 Task: Add Aura Bora Lavender Cucumber, Herbal Sparkling Water to the cart.
Action: Mouse pressed left at (23, 98)
Screenshot: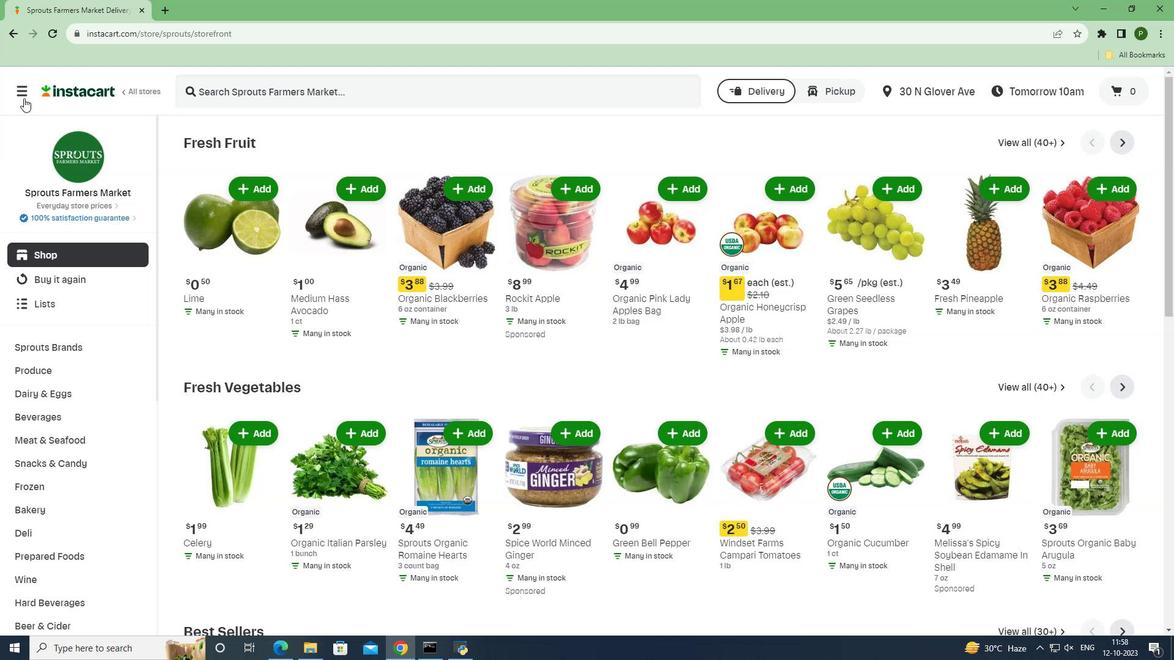 
Action: Mouse moved to (43, 326)
Screenshot: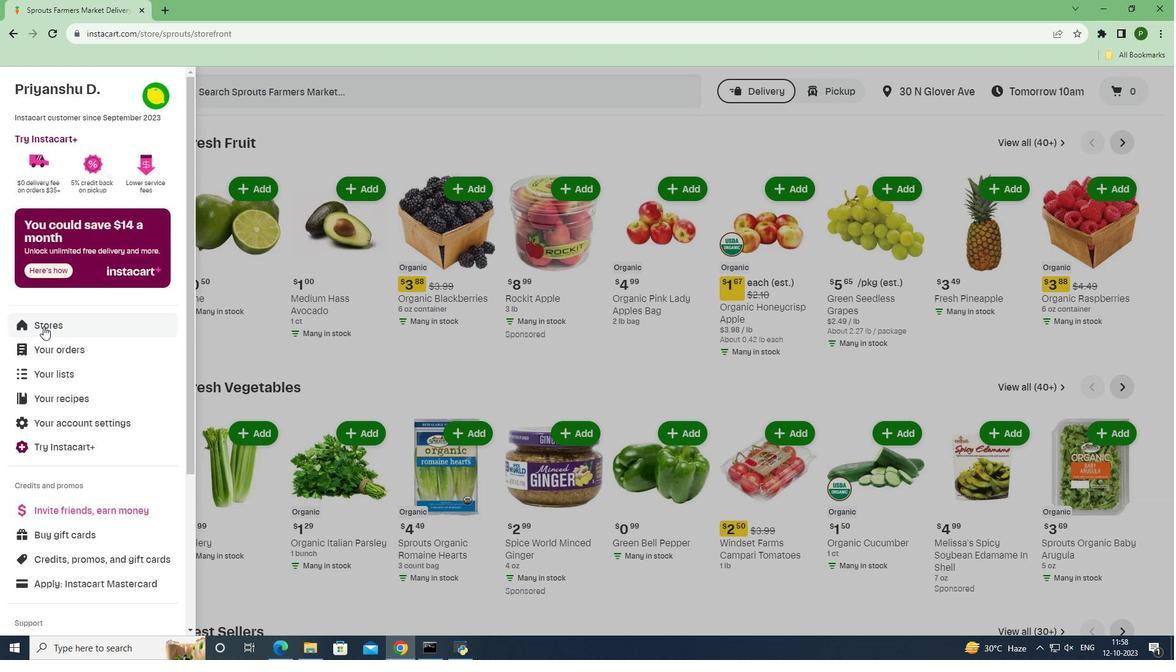
Action: Mouse pressed left at (43, 326)
Screenshot: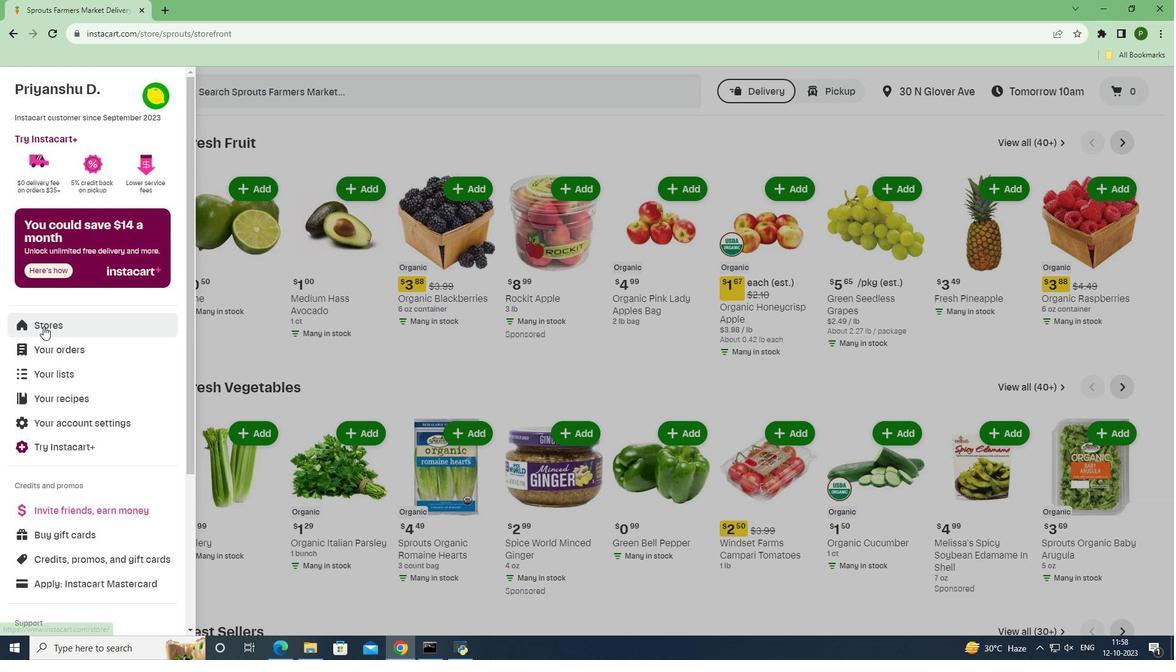 
Action: Mouse moved to (286, 138)
Screenshot: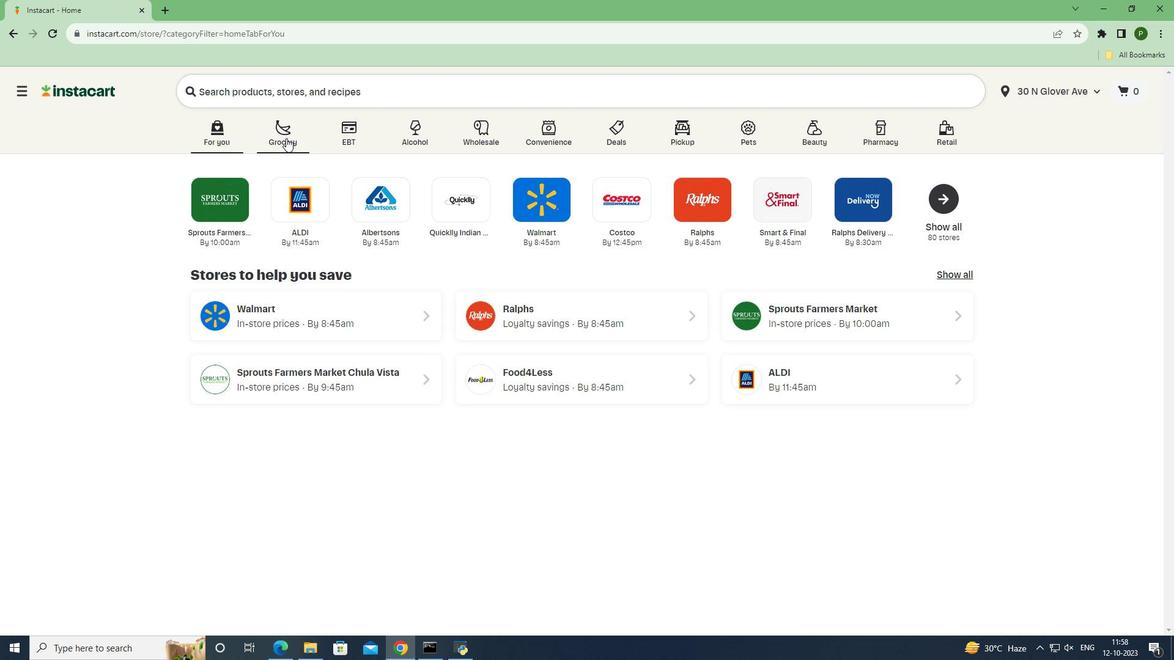 
Action: Mouse pressed left at (286, 138)
Screenshot: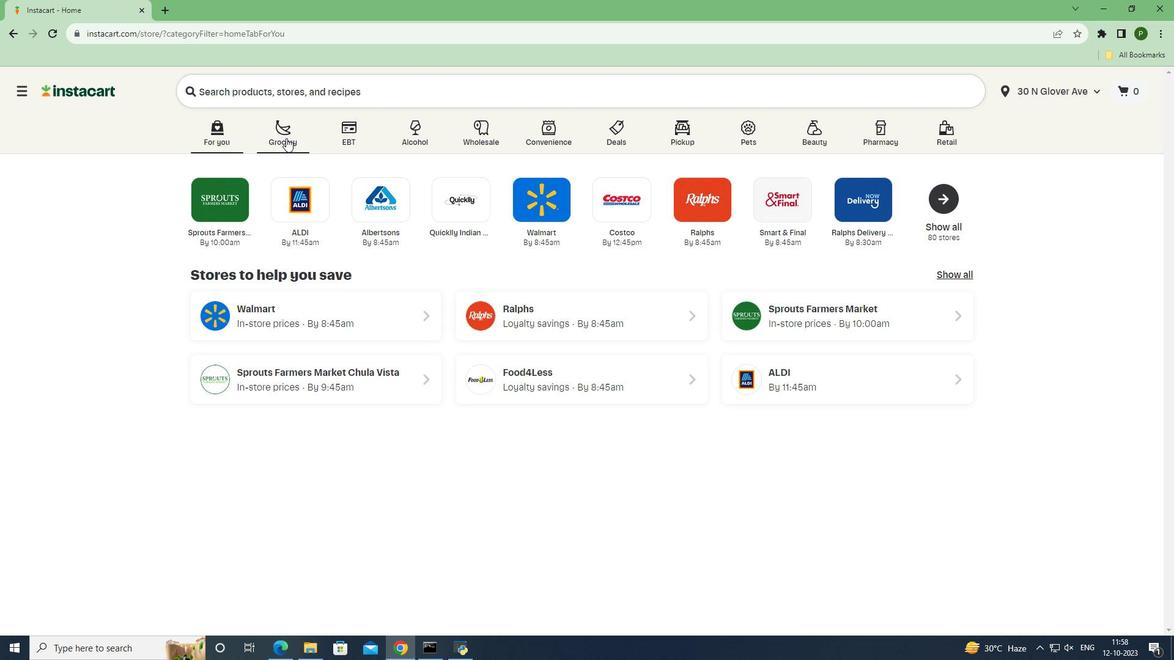 
Action: Mouse moved to (506, 285)
Screenshot: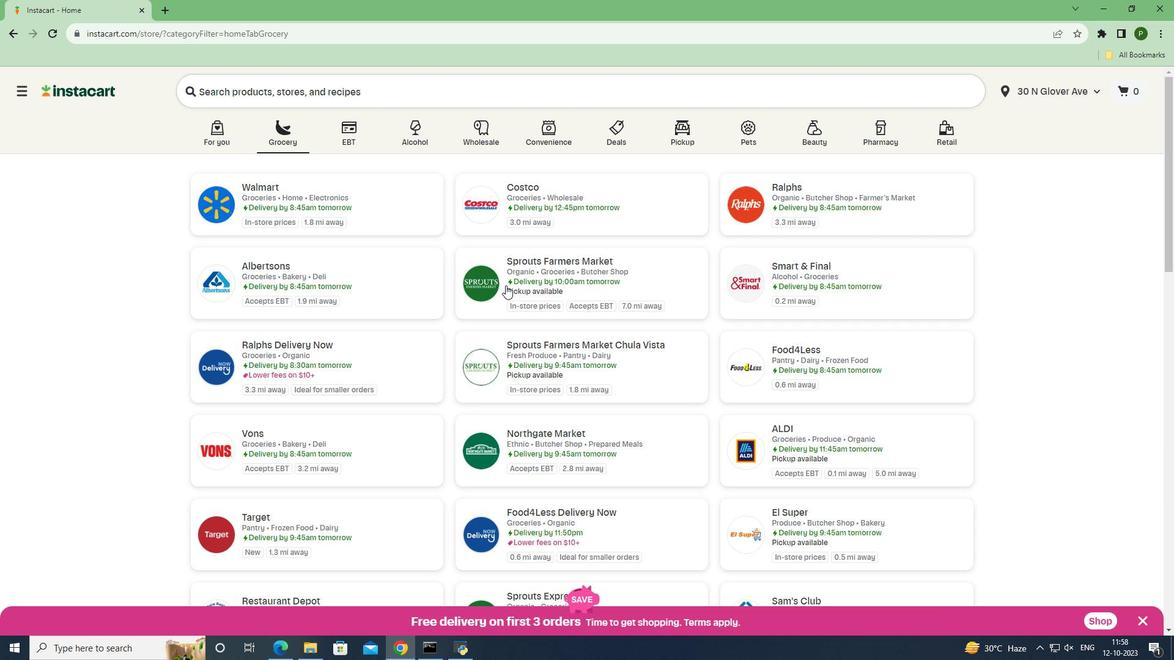 
Action: Mouse pressed left at (506, 285)
Screenshot: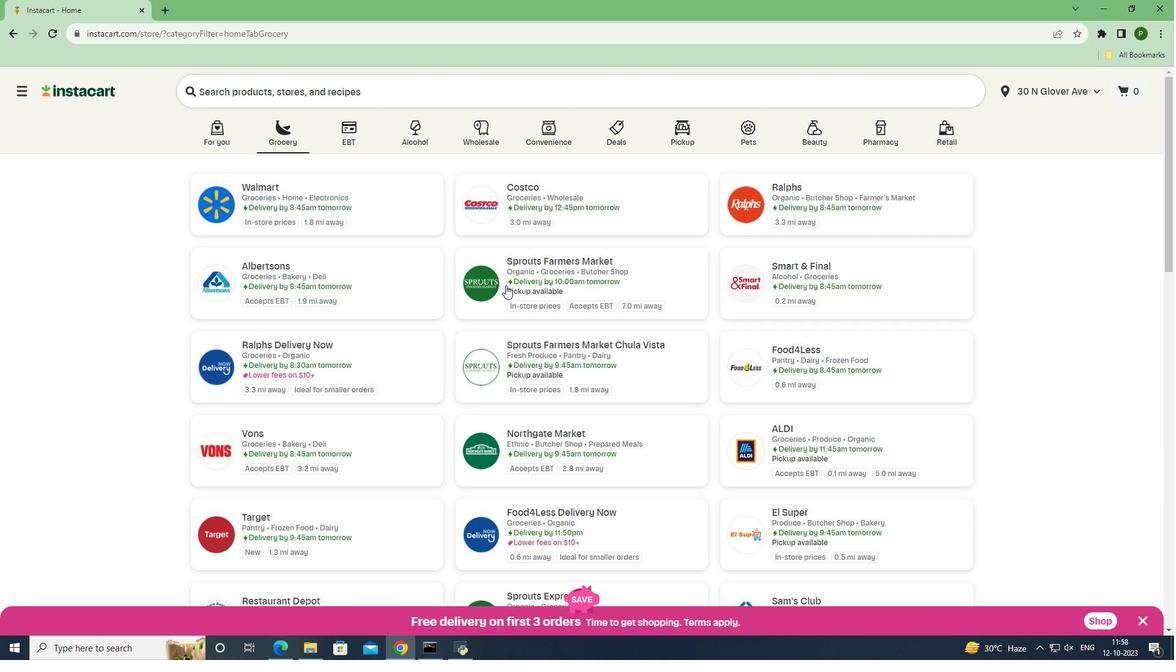 
Action: Mouse moved to (56, 416)
Screenshot: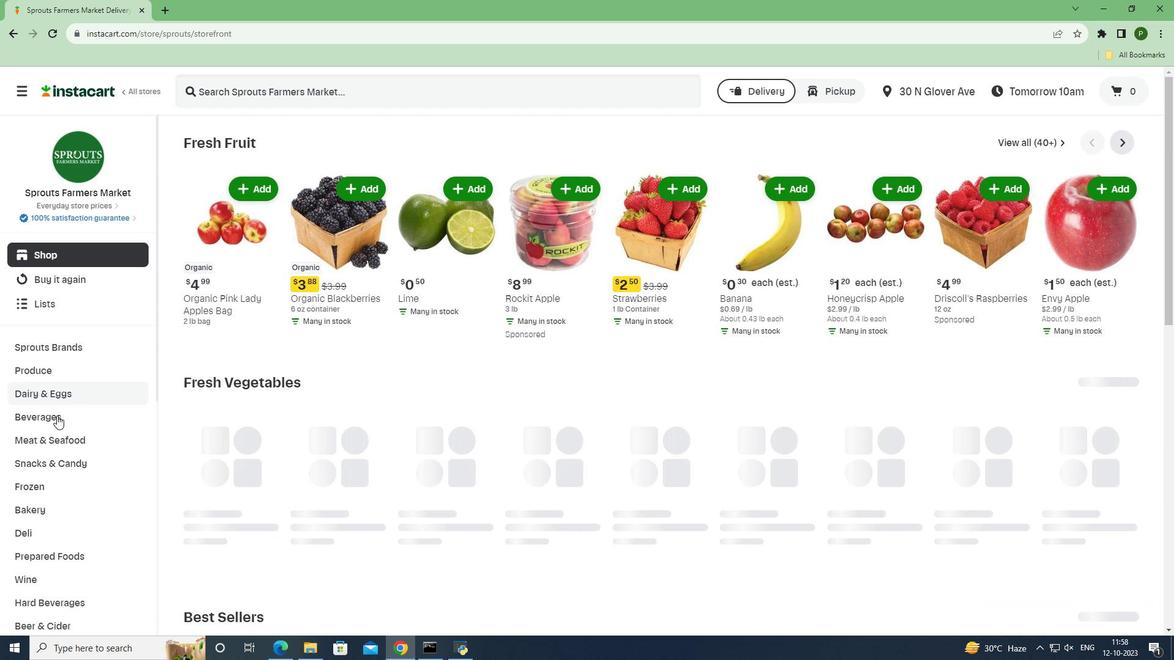 
Action: Mouse pressed left at (56, 416)
Screenshot: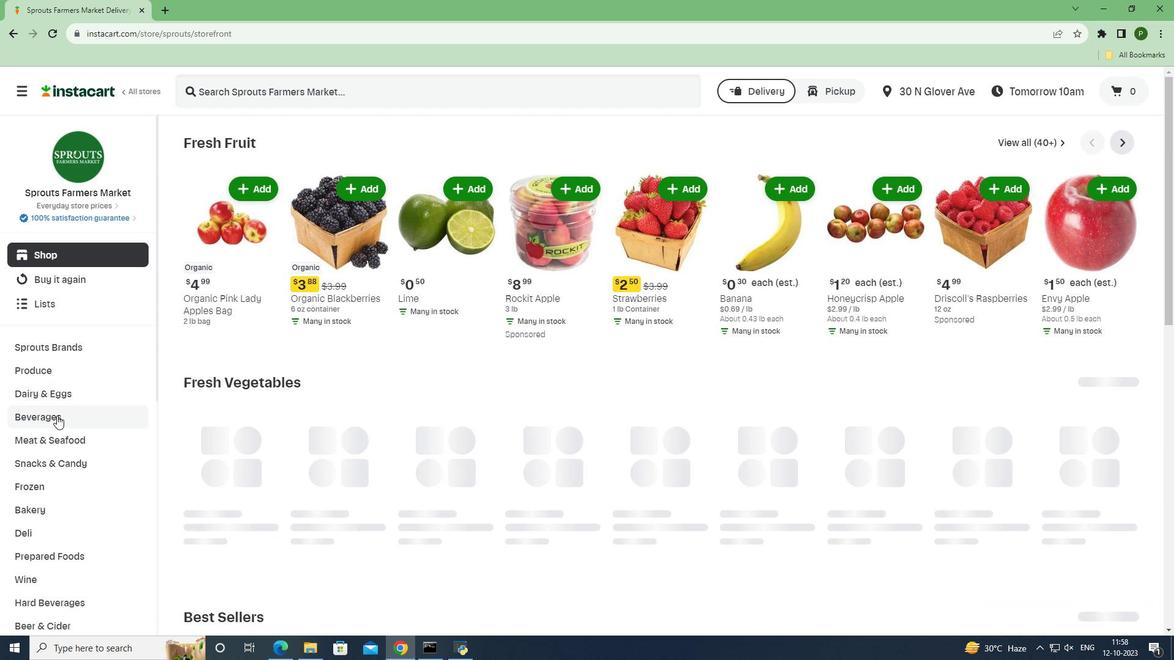
Action: Mouse moved to (548, 168)
Screenshot: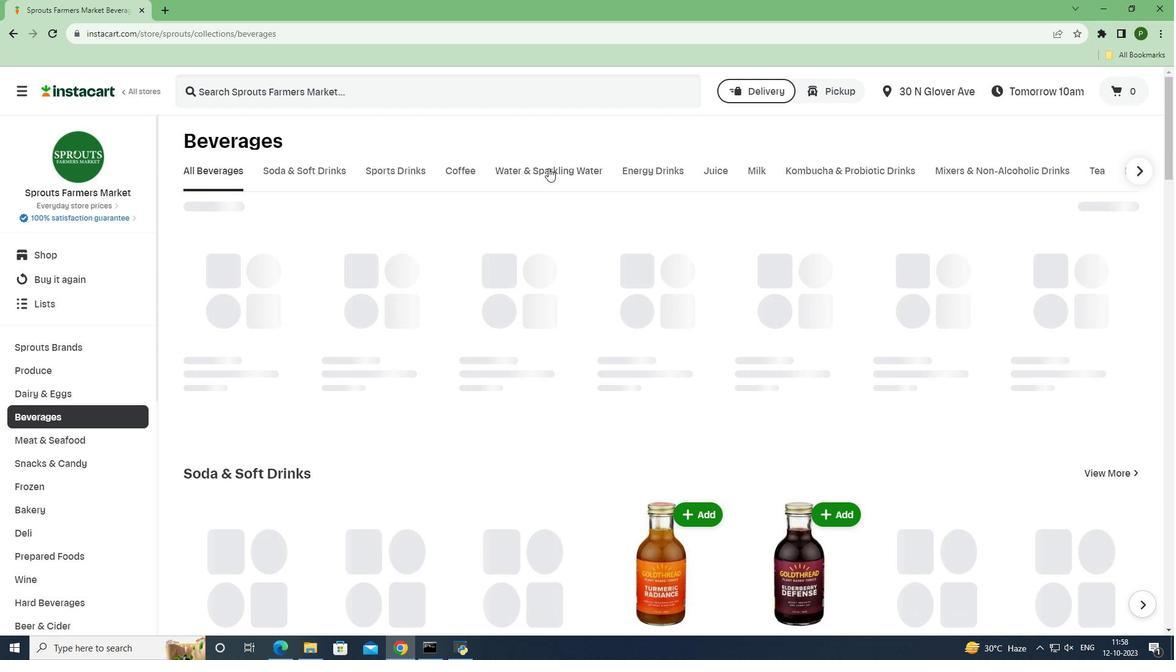
Action: Mouse pressed left at (548, 168)
Screenshot: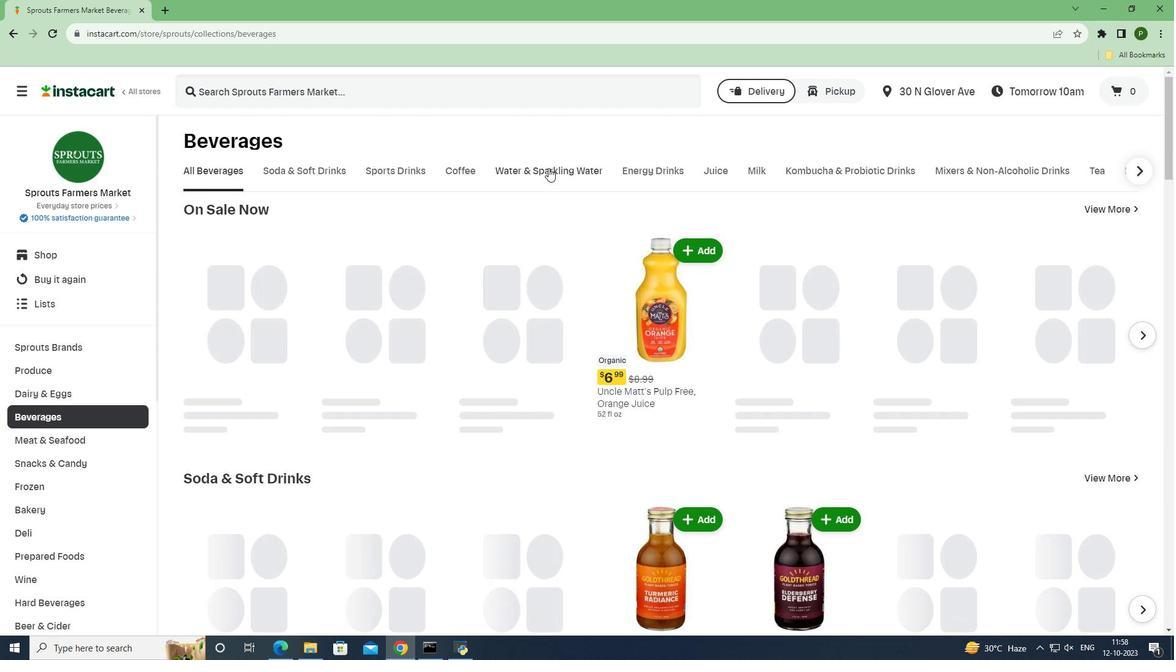 
Action: Mouse moved to (364, 89)
Screenshot: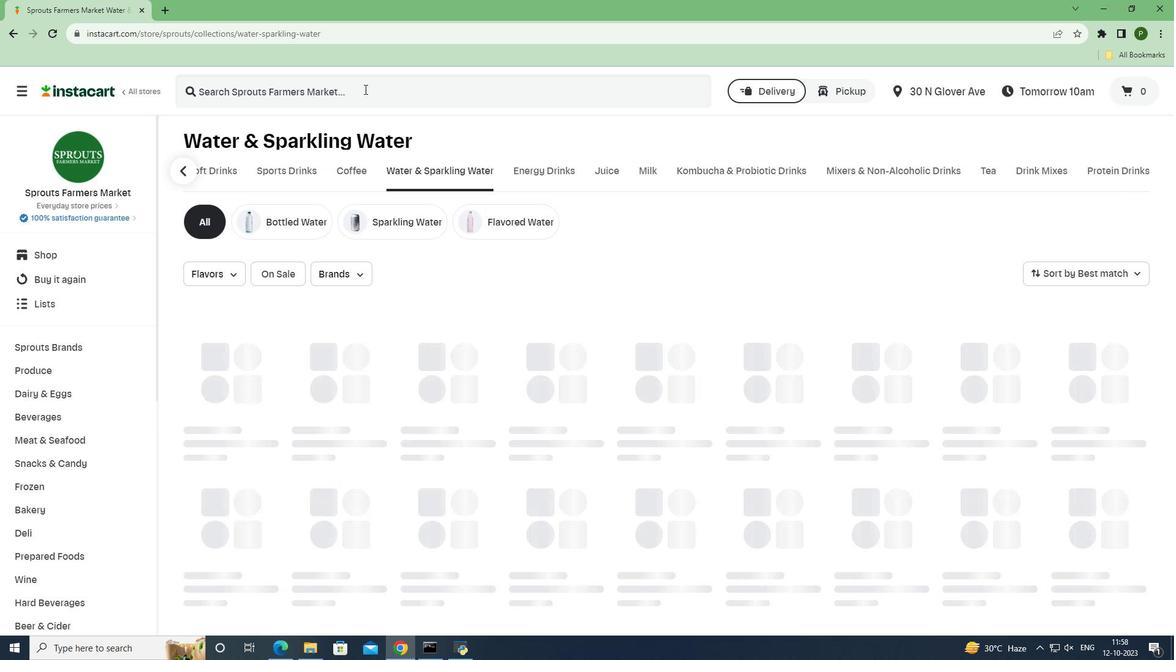 
Action: Mouse pressed left at (364, 89)
Screenshot: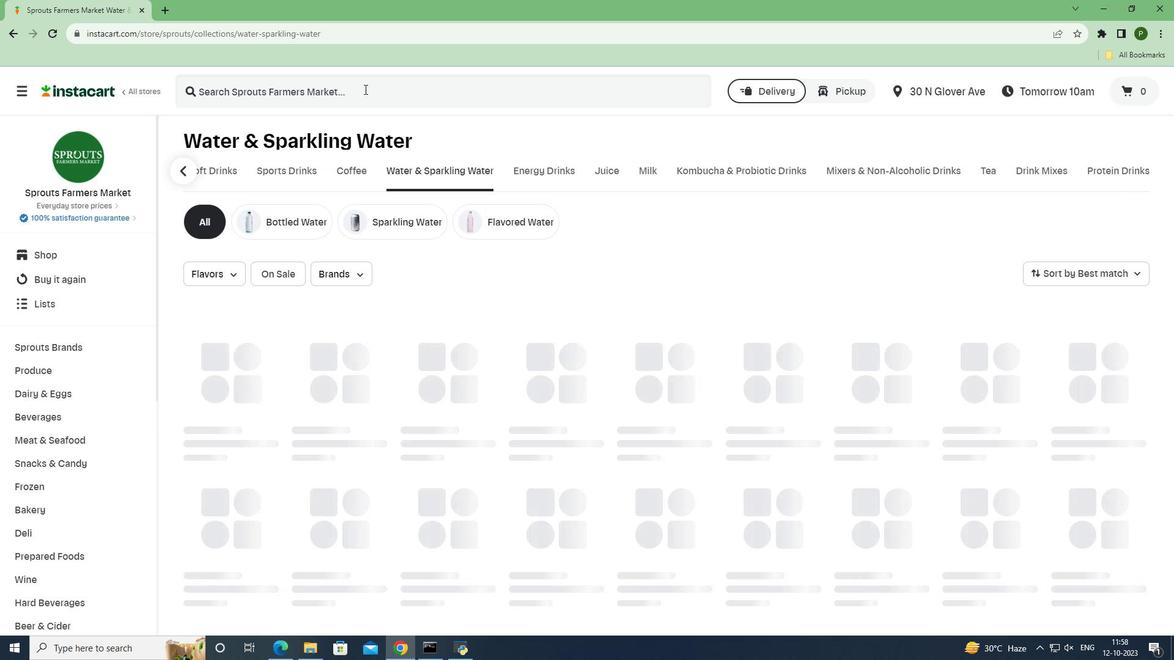 
Action: Key pressed <Key.caps_lock>A<Key.caps_lock>ura<Key.space><Key.caps_lock>B<Key.caps_lock>ora<Key.space><Key.caps_lock>L<Key.caps_lock>avender<Key.space><Key.caps_lock>C<Key.caps_lock>ucumber,<Key.space><Key.caps_lock>H<Key.caps_lock>erbal<Key.space><Key.caps_lock>S<Key.caps_lock>parkling<Key.space><Key.caps_lock>W<Key.caps_lock>ater<Key.space><Key.enter>
Screenshot: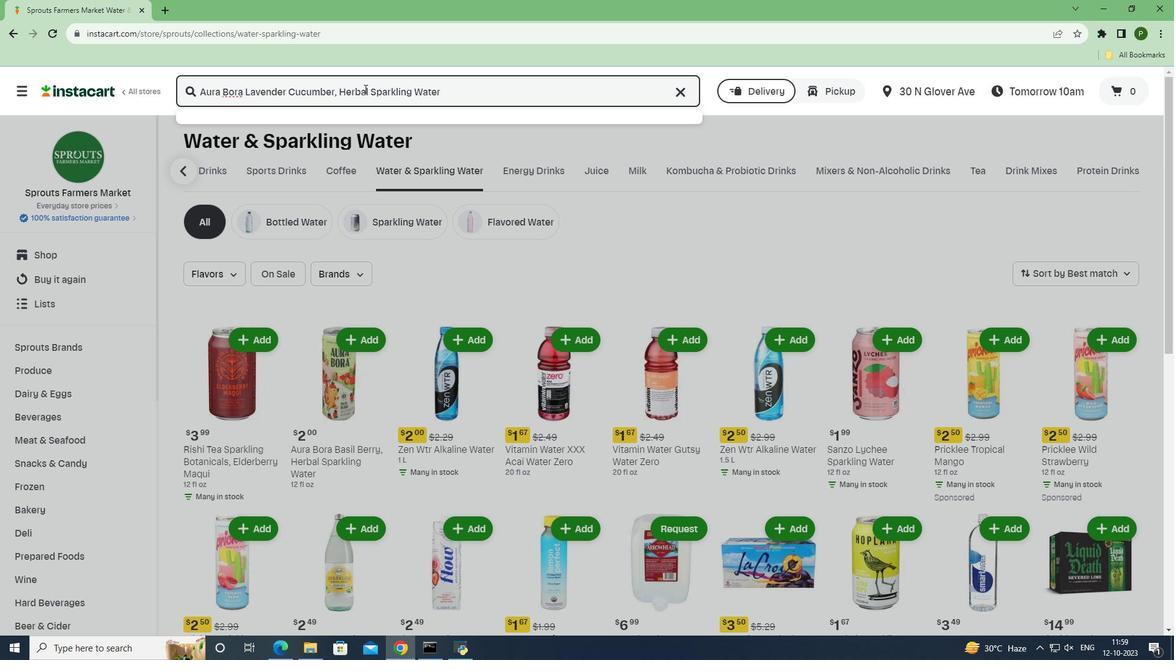 
Action: Mouse moved to (343, 231)
Screenshot: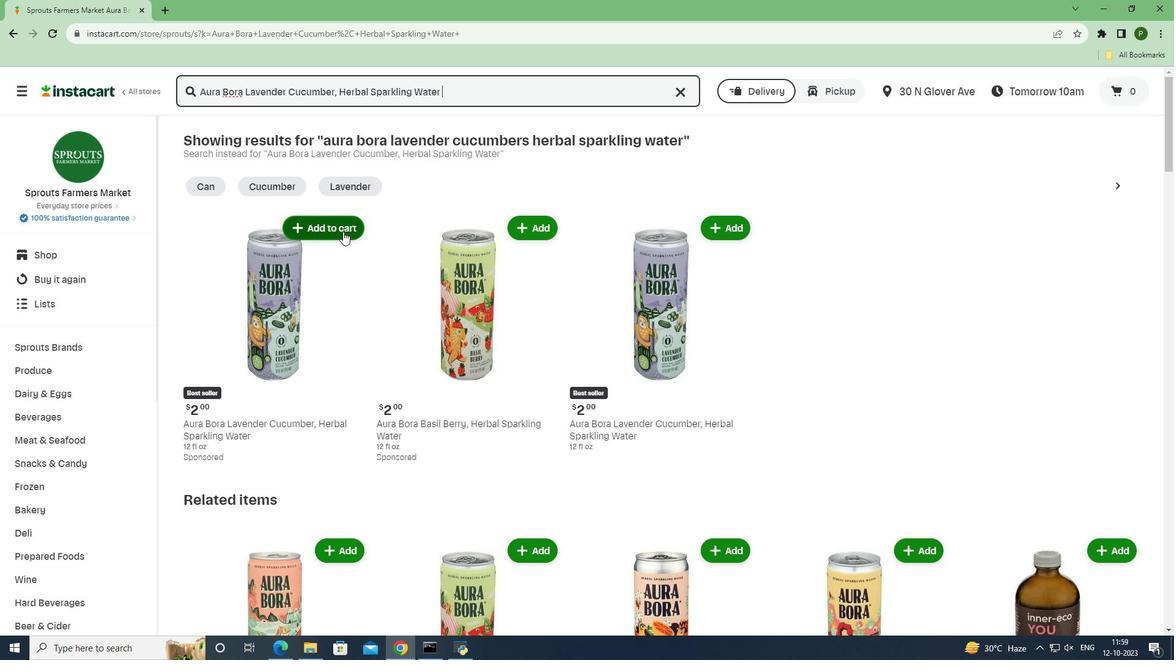 
Action: Mouse pressed left at (343, 231)
Screenshot: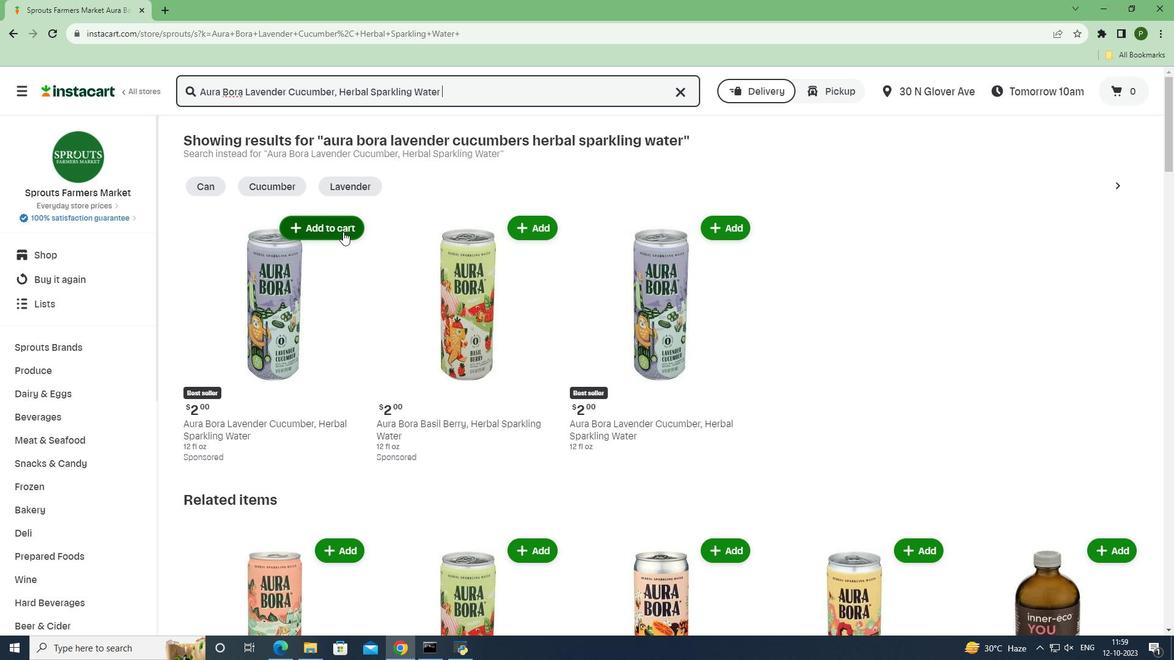 
Action: Mouse moved to (386, 301)
Screenshot: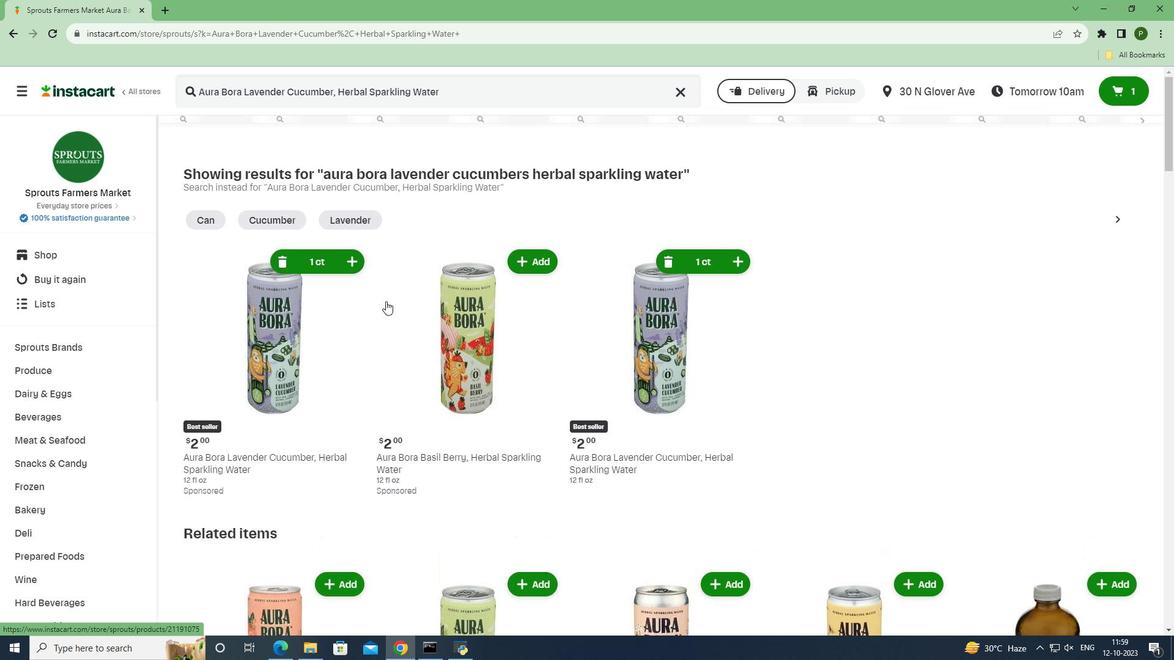 
